 Task: Create an event for the time management workshop.
Action: Mouse moved to (87, 244)
Screenshot: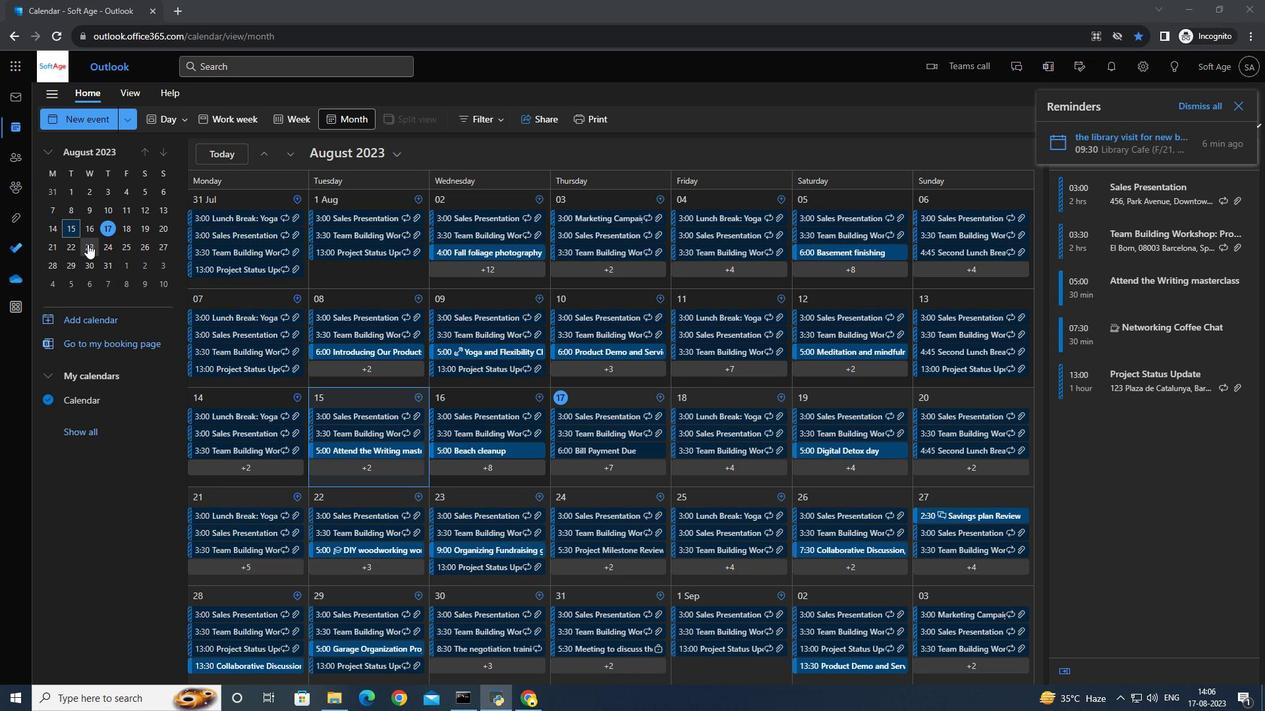 
Action: Mouse pressed left at (87, 244)
Screenshot: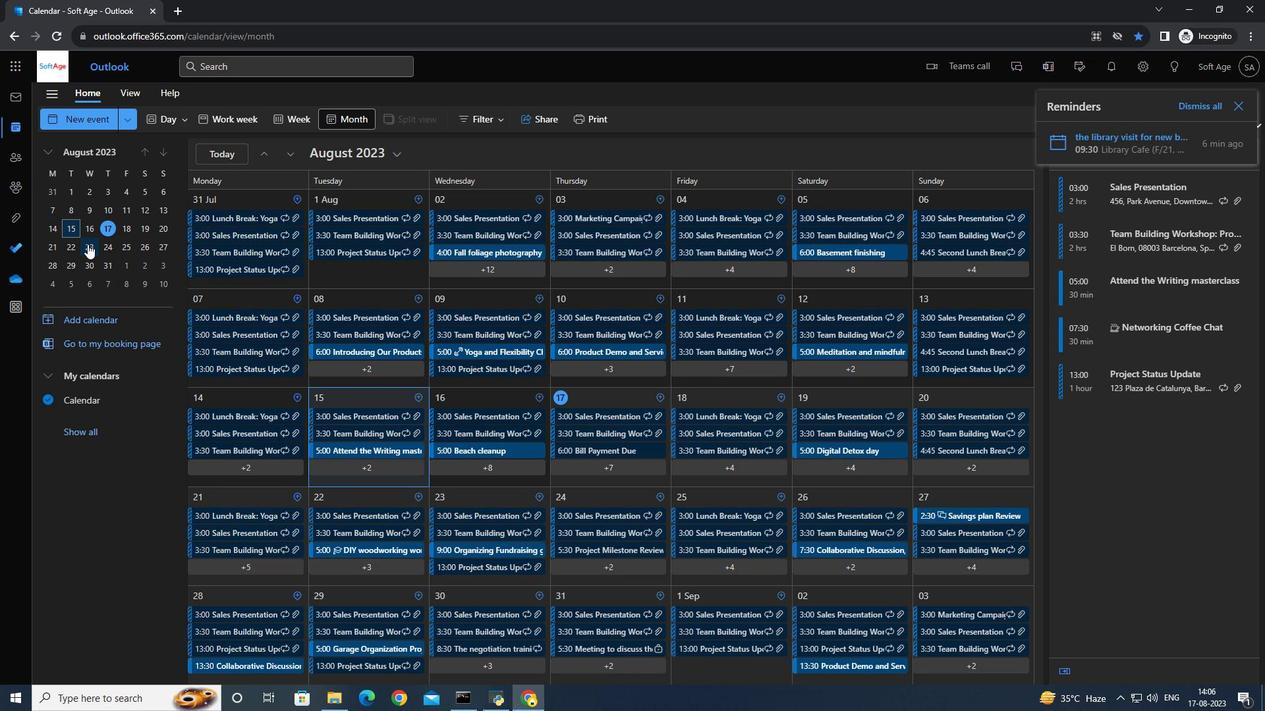 
Action: Mouse moved to (115, 116)
Screenshot: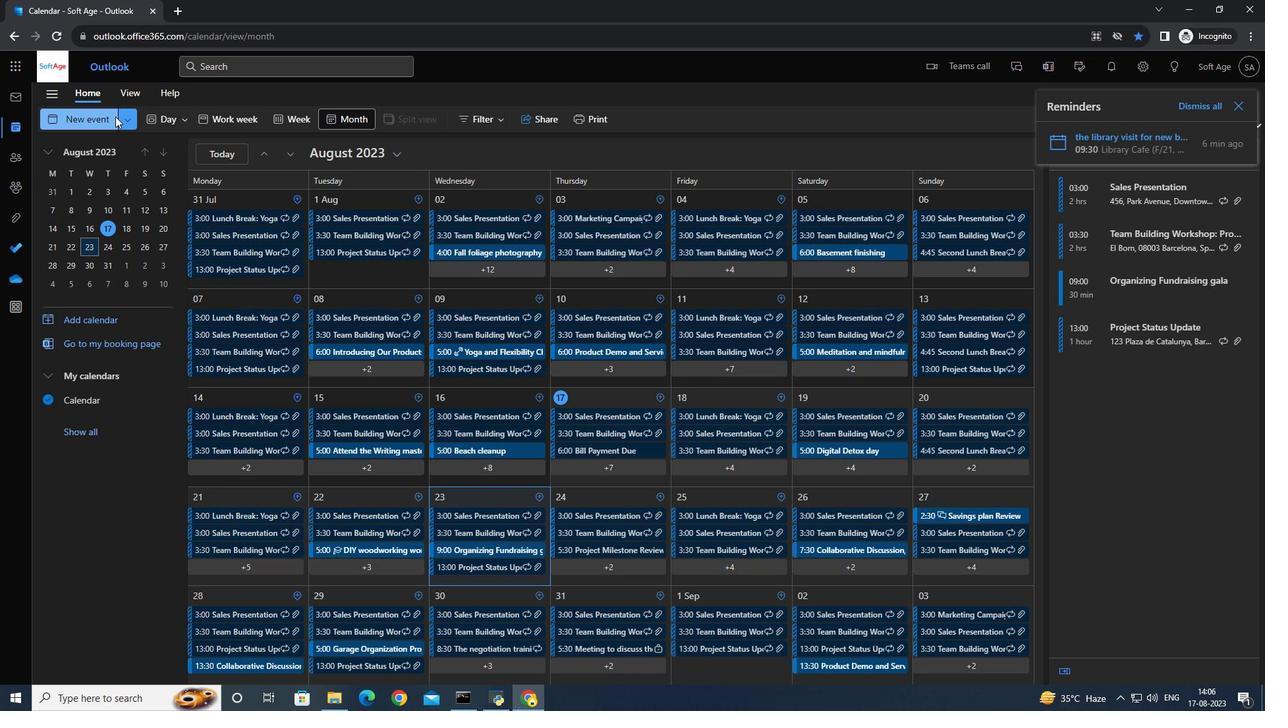 
Action: Mouse pressed left at (115, 116)
Screenshot: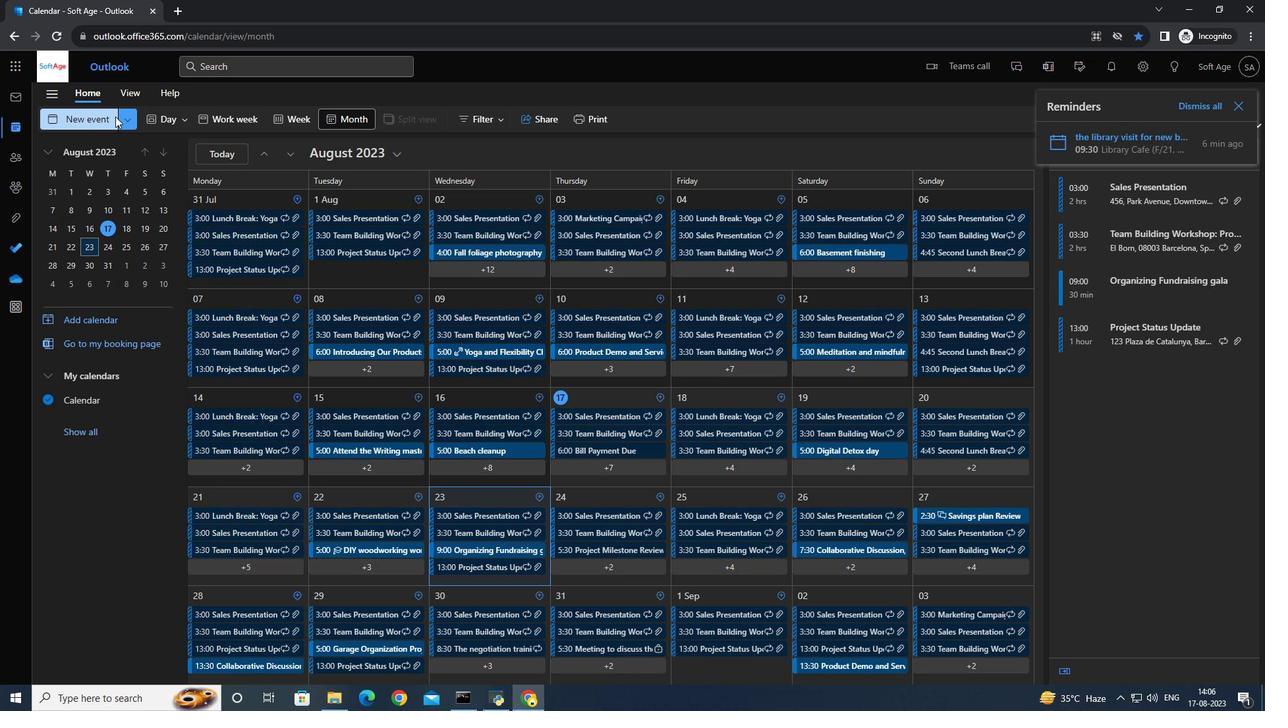
Action: Mouse moved to (428, 263)
Screenshot: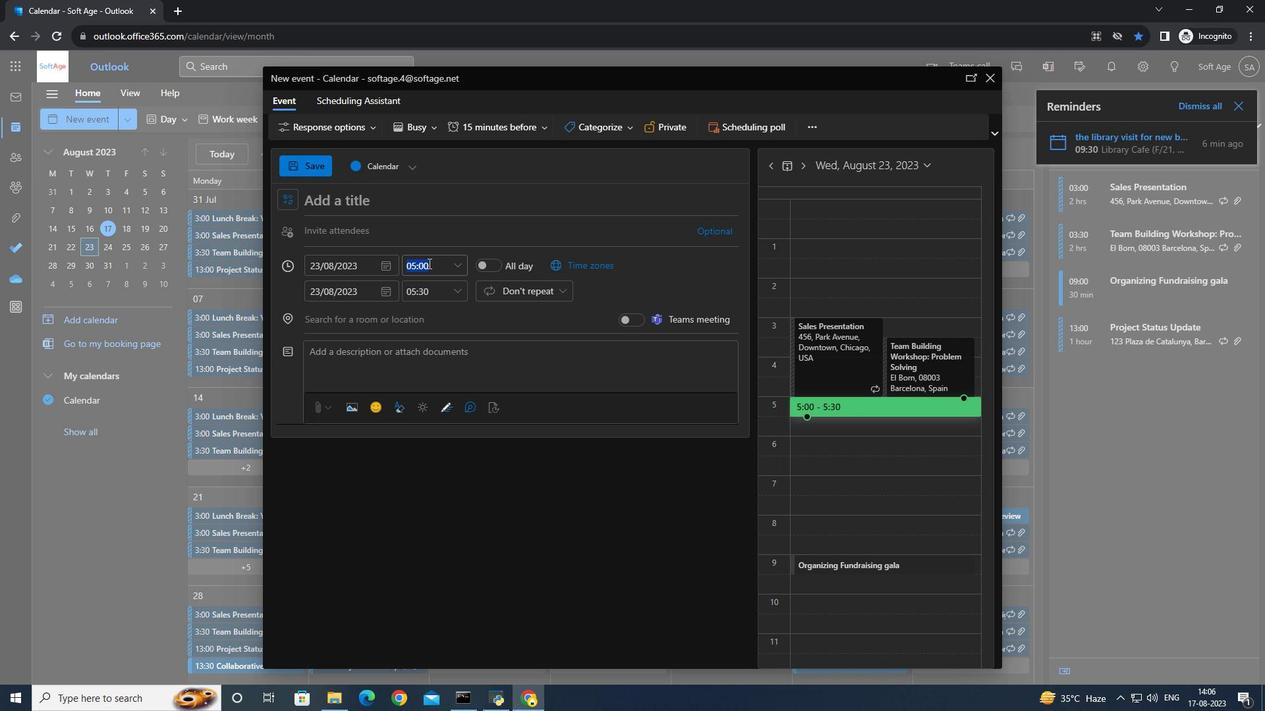 
Action: Mouse pressed left at (428, 263)
Screenshot: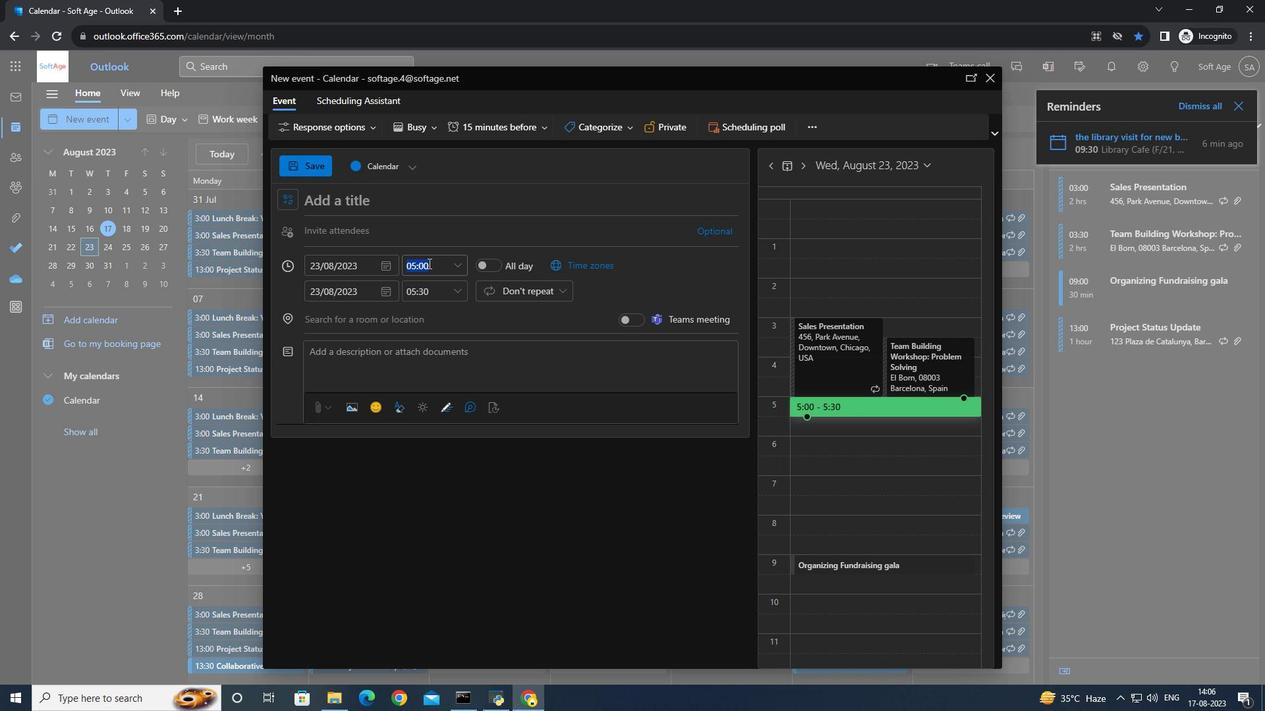 
Action: Mouse moved to (462, 270)
Screenshot: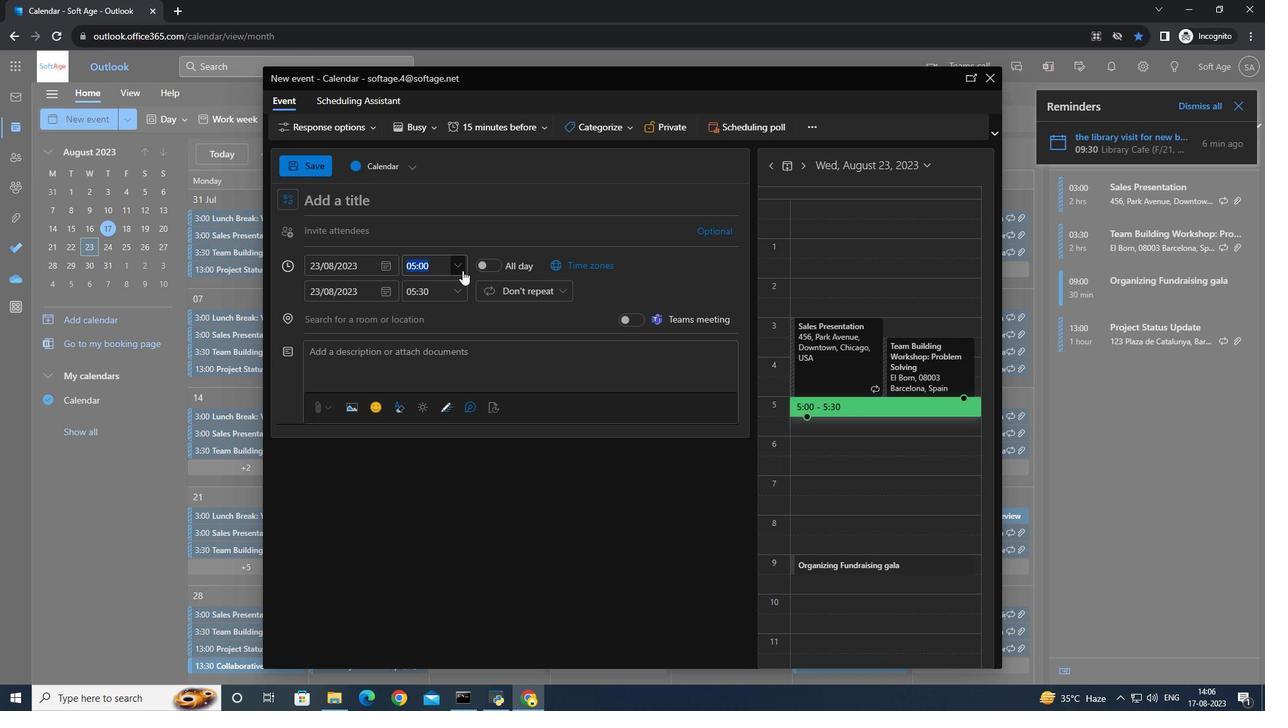 
Action: Mouse pressed left at (462, 270)
Screenshot: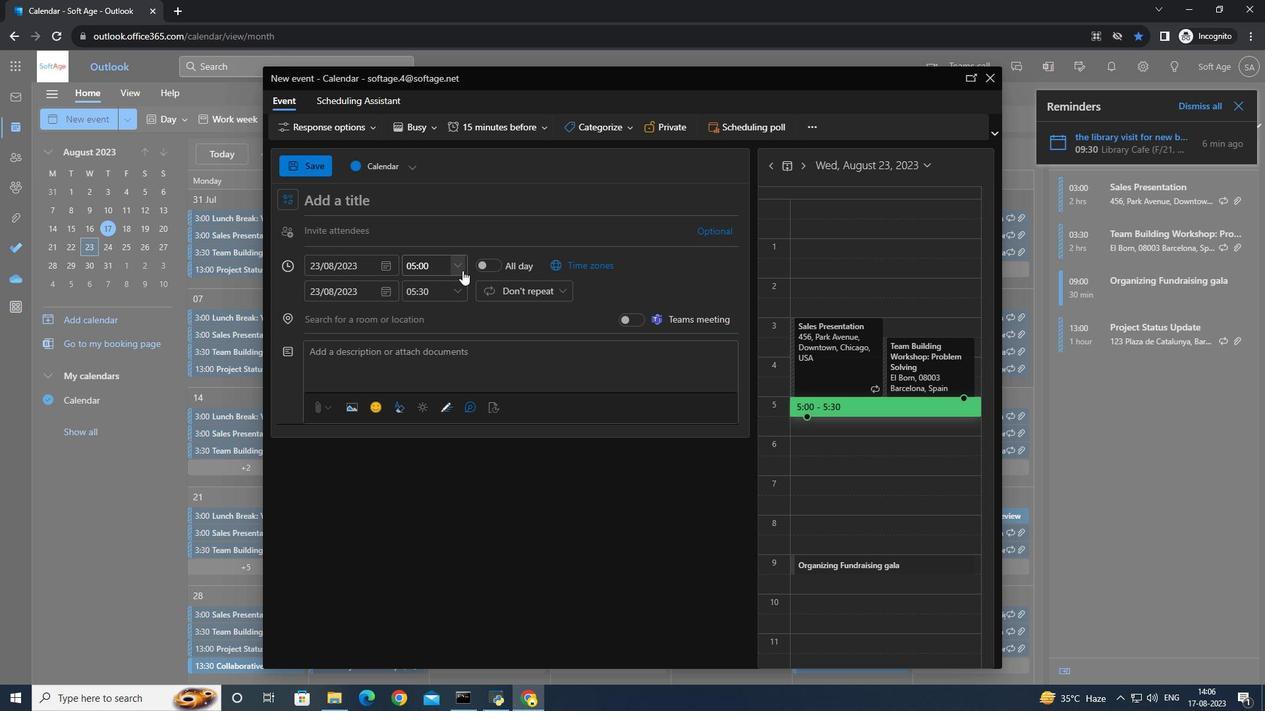 
Action: Mouse moved to (440, 370)
Screenshot: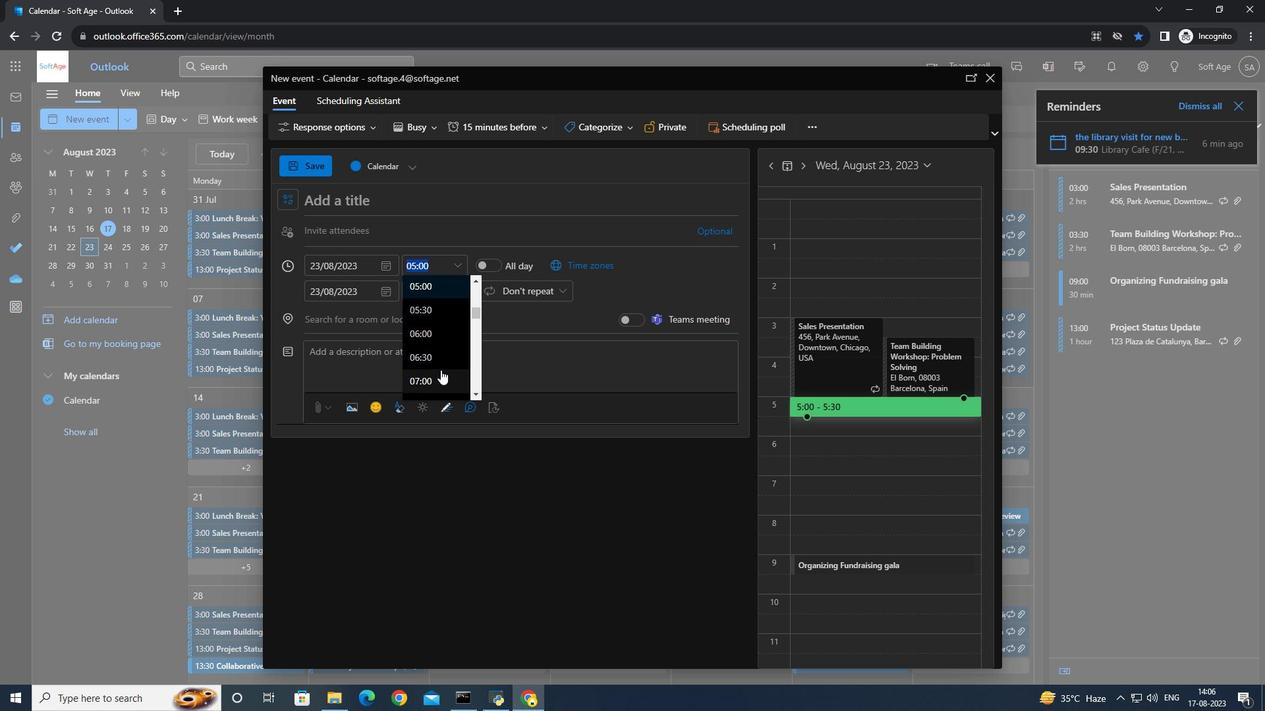 
Action: Mouse scrolled (440, 369) with delta (0, 0)
Screenshot: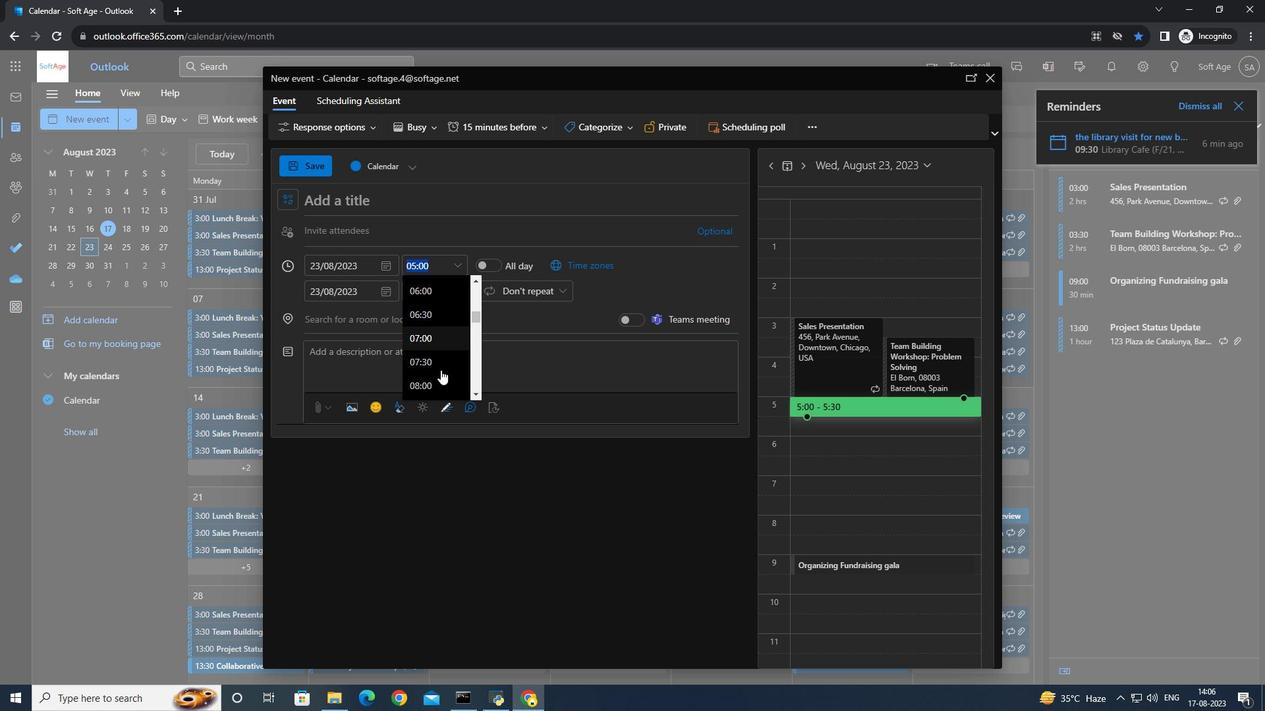 
Action: Mouse scrolled (440, 369) with delta (0, 0)
Screenshot: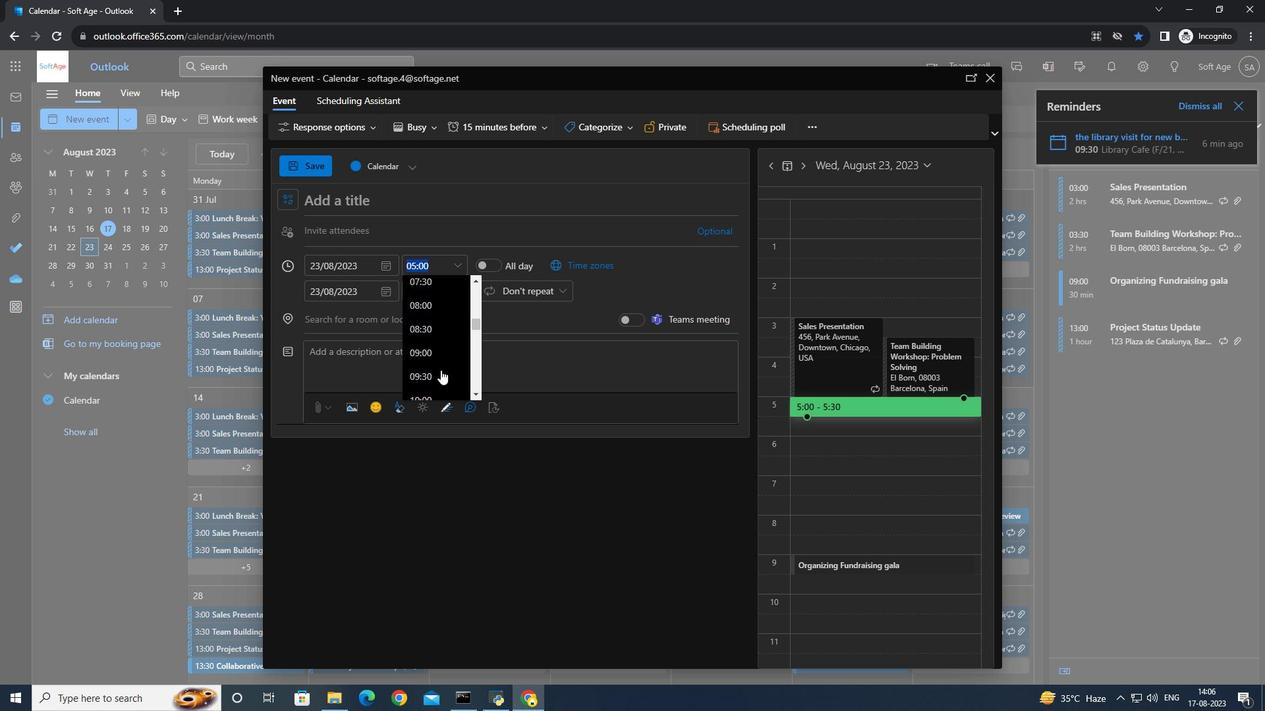 
Action: Mouse moved to (439, 365)
Screenshot: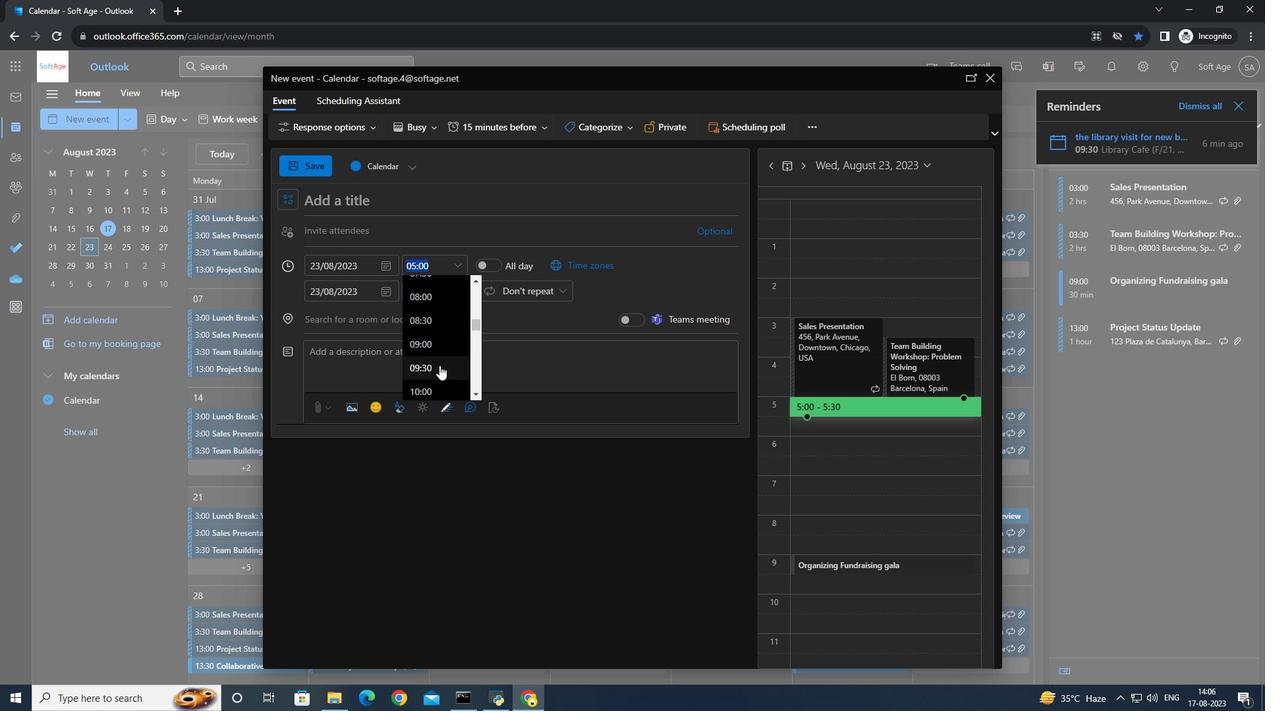 
Action: Mouse pressed left at (439, 365)
Screenshot: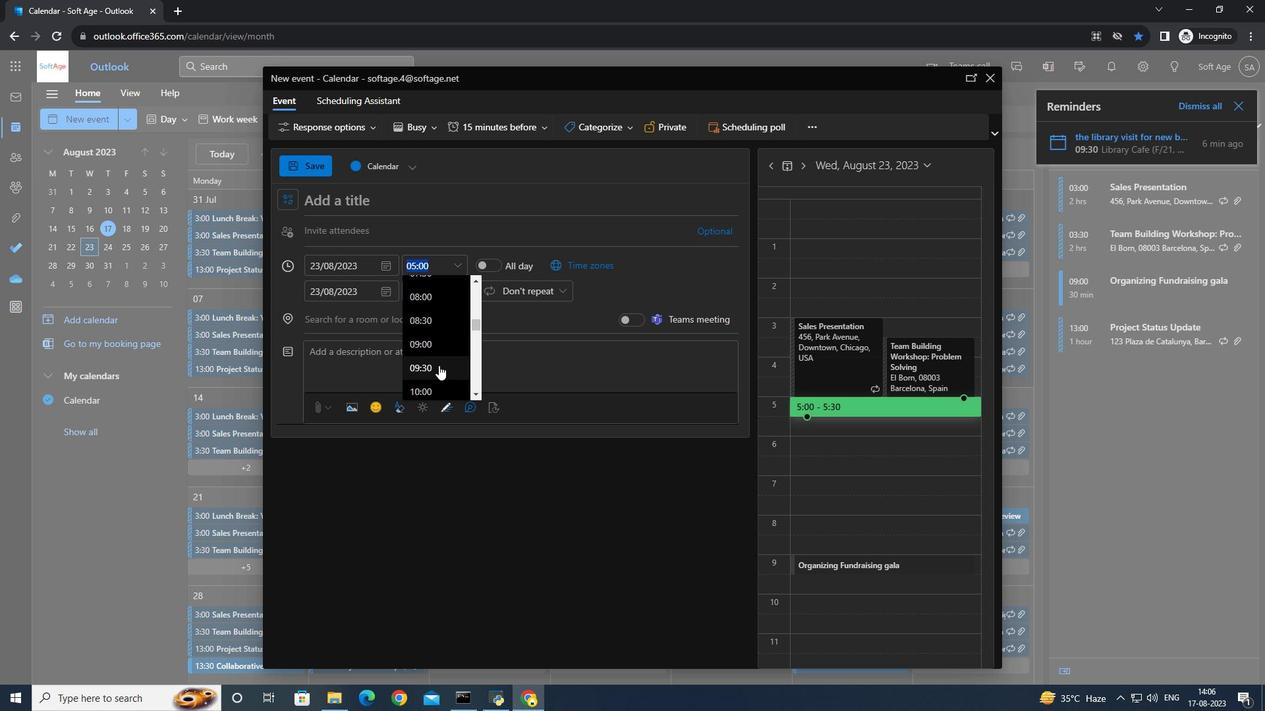 
Action: Mouse moved to (372, 200)
Screenshot: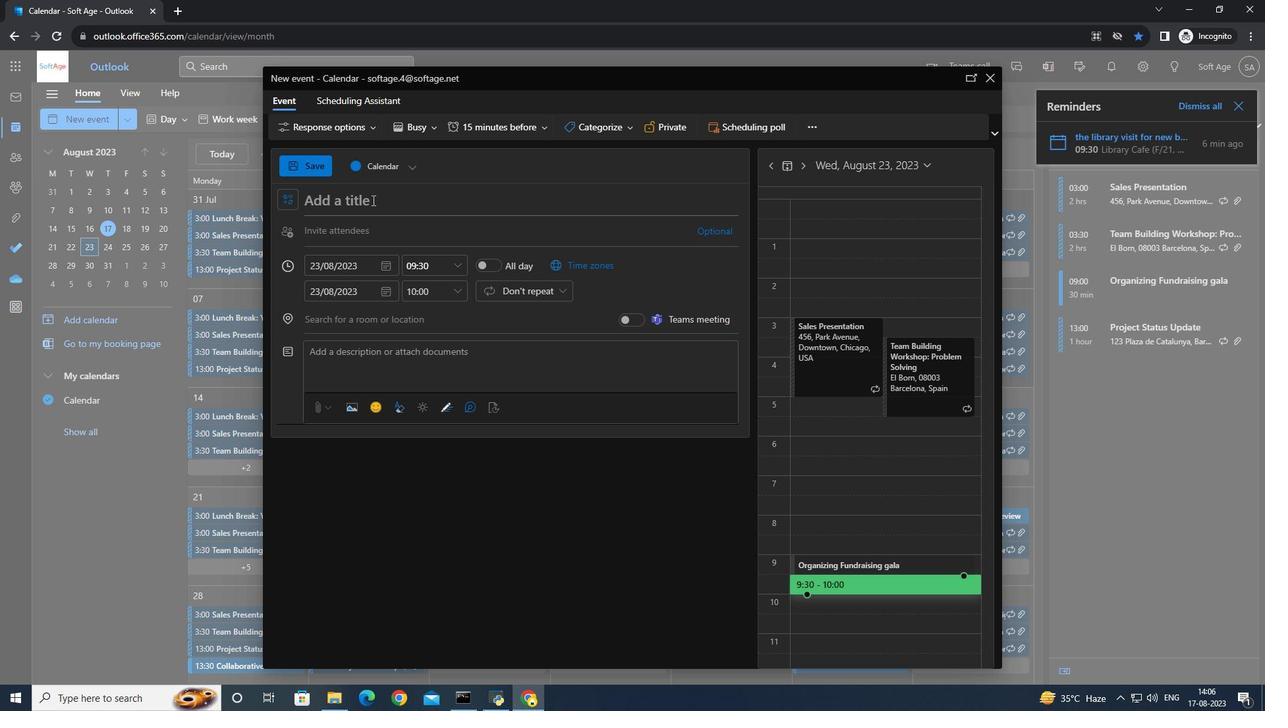 
Action: Mouse pressed left at (372, 200)
Screenshot: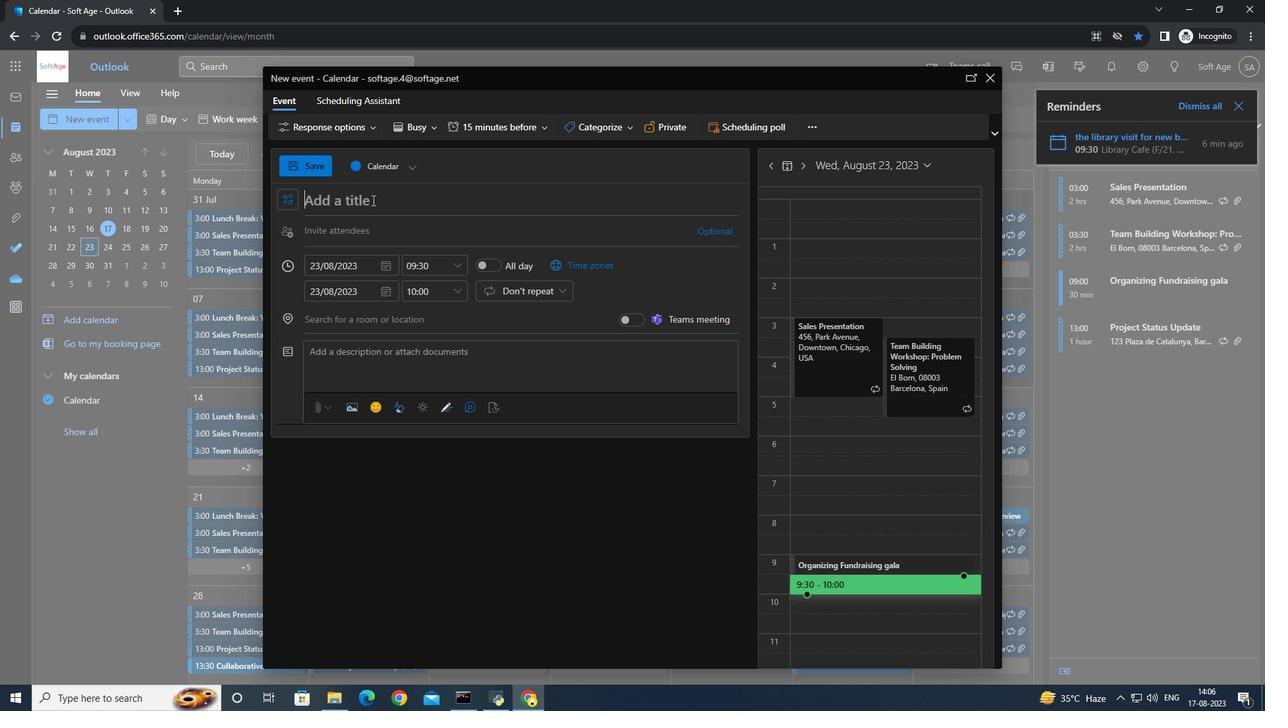 
Action: Mouse moved to (371, 199)
Screenshot: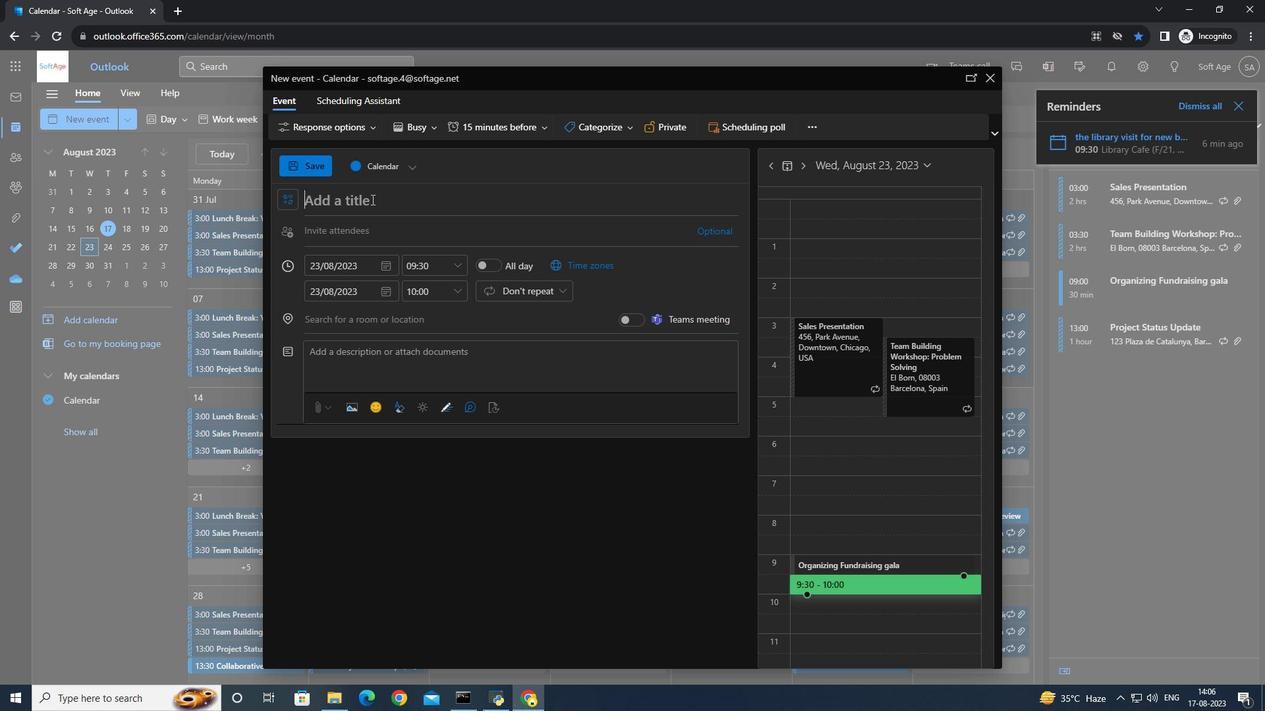 
Action: Key pressed <Key.caps_lock>TT<Key.backspace><Key.caps_lock>
Screenshot: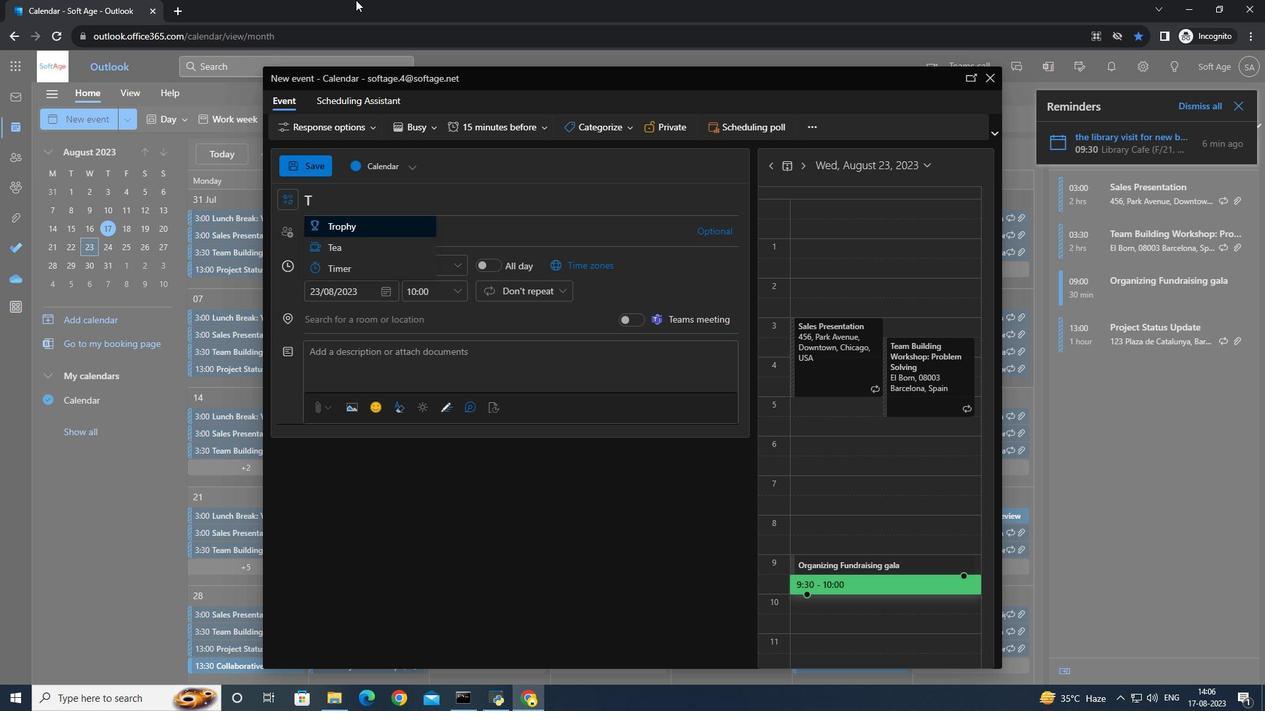 
Action: Mouse moved to (355, 0)
Screenshot: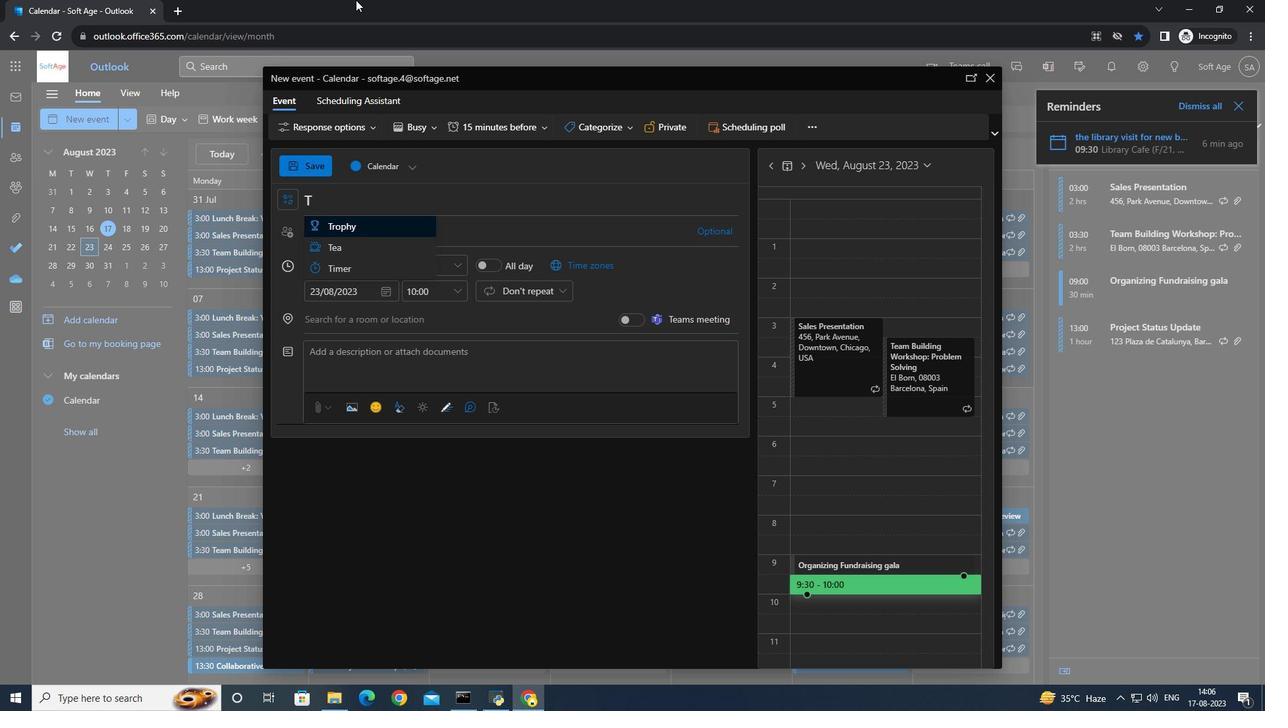 
Action: Key pressed ime<Key.space>,<Key.backspace>management<Key.space><Key.caps_lock>W<Key.caps_lock>orkshop
Screenshot: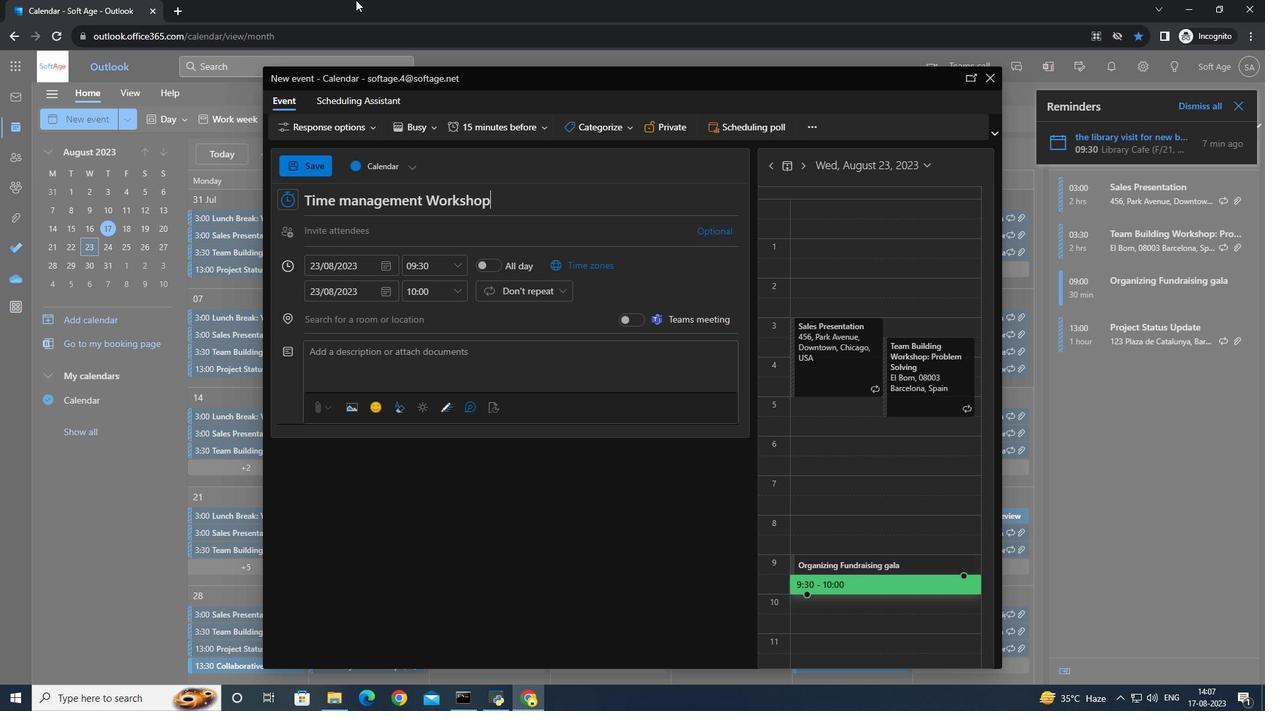 
Action: Mouse moved to (313, 160)
Screenshot: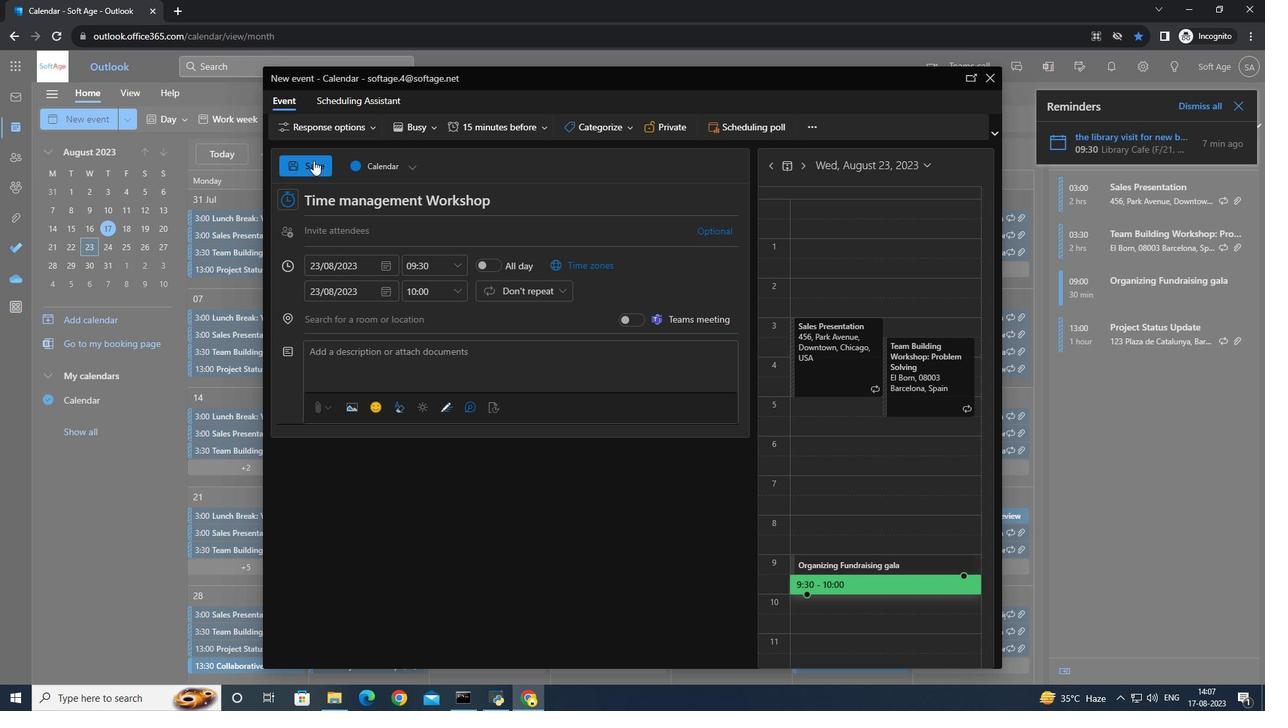 
Action: Mouse pressed left at (313, 160)
Screenshot: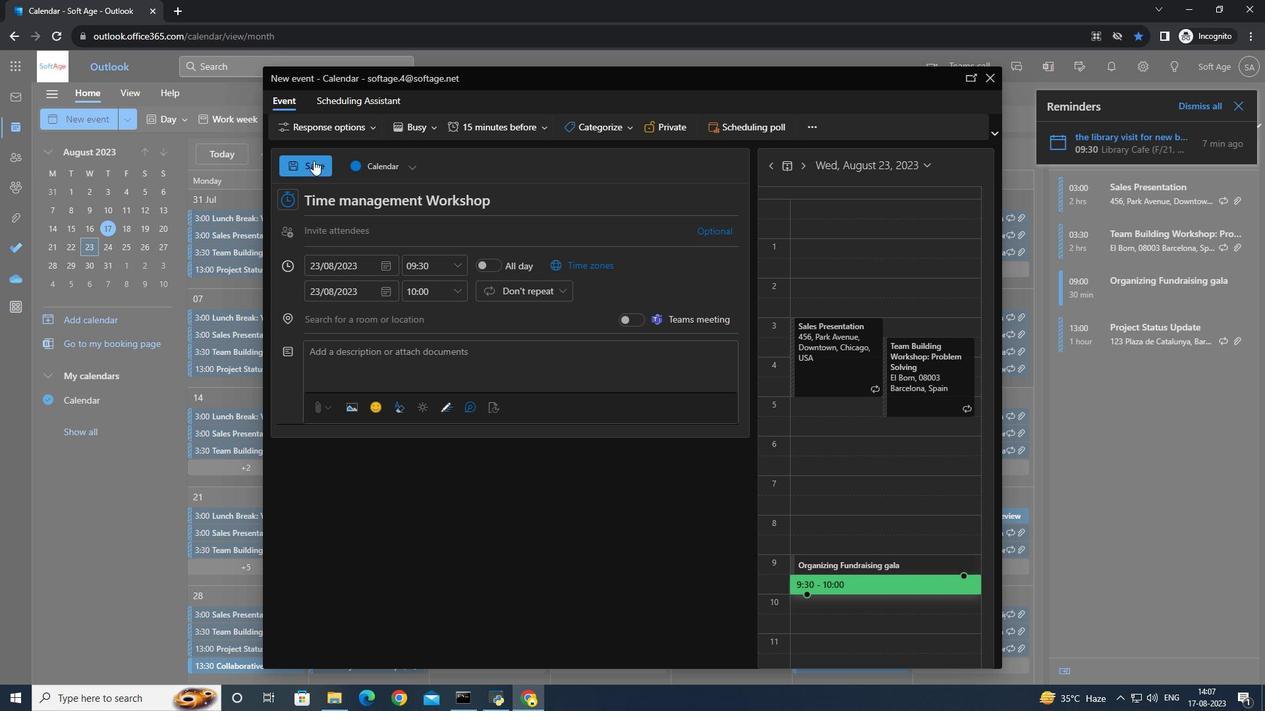 
Action: Mouse moved to (313, 161)
Screenshot: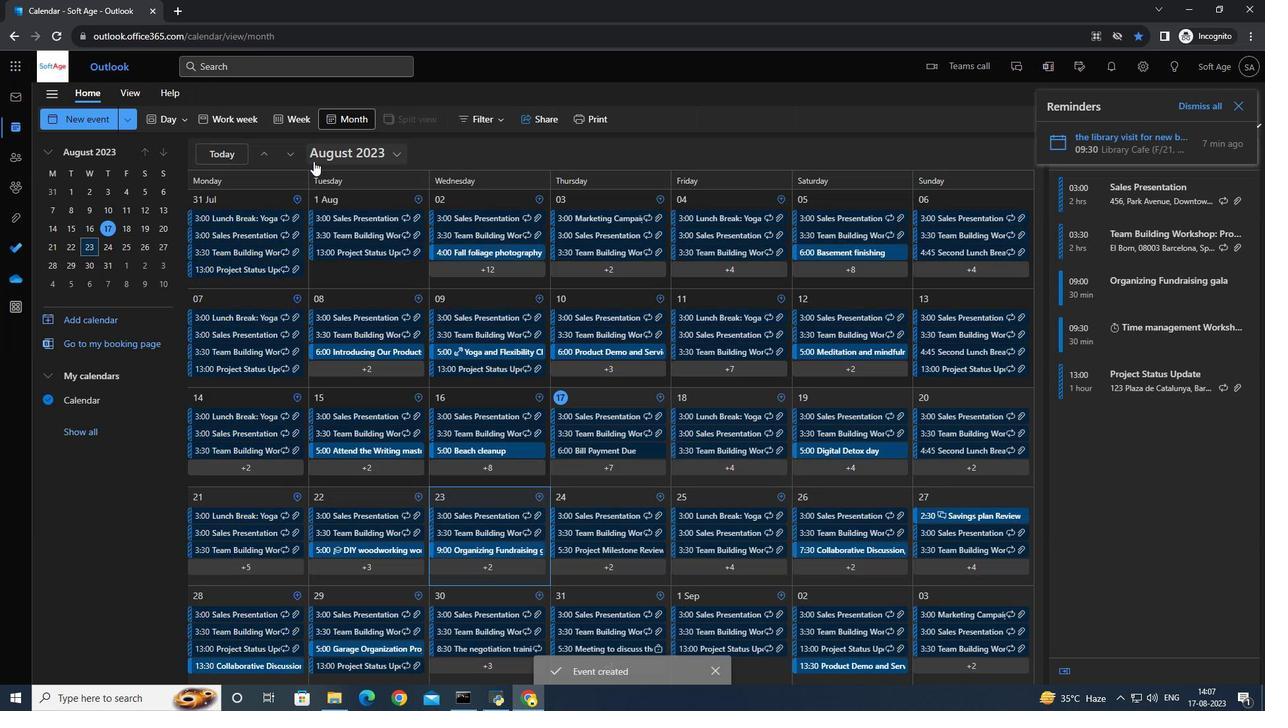
